 Task: Create a rule from the Recommended list, Task Added to this Project -> add SubTasks in the project BridgeTech with SubTasks Gather and Analyse Requirements , Design and Implement Solution , System Test and UAT , Release to Production / Go Live
Action: Mouse moved to (381, 349)
Screenshot: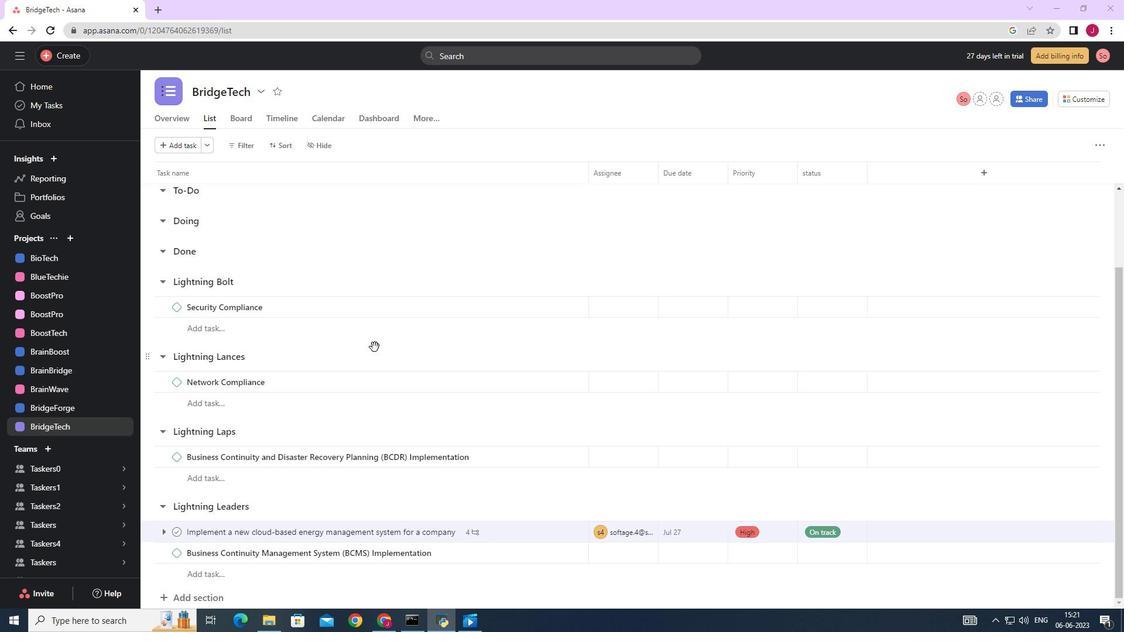 
Action: Mouse scrolled (380, 348) with delta (0, 0)
Screenshot: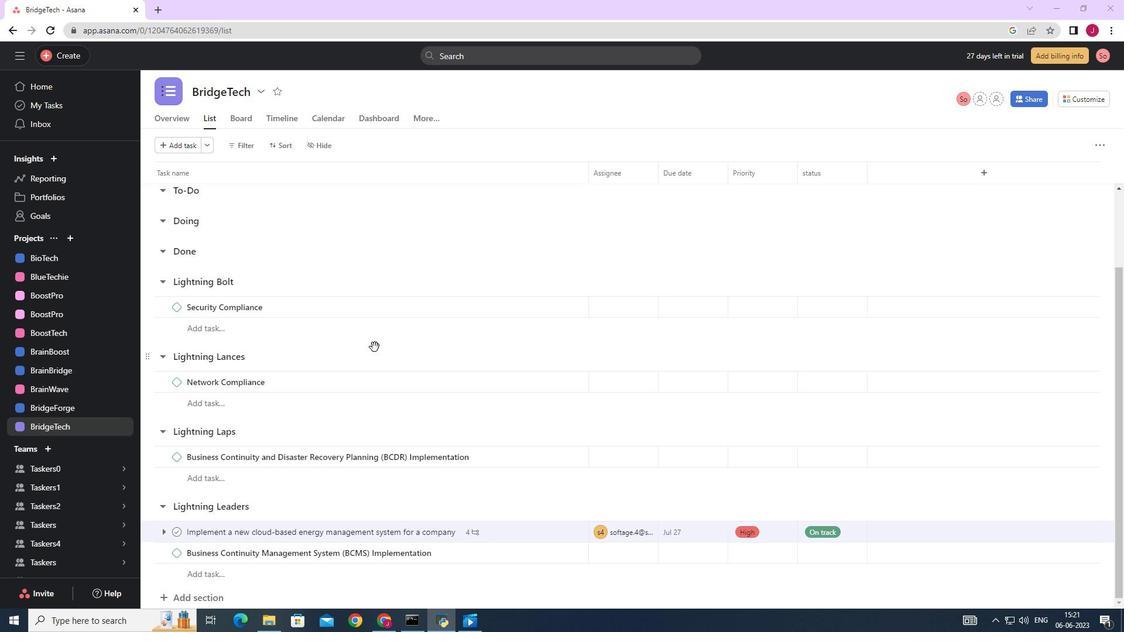 
Action: Mouse scrolled (381, 349) with delta (0, 0)
Screenshot: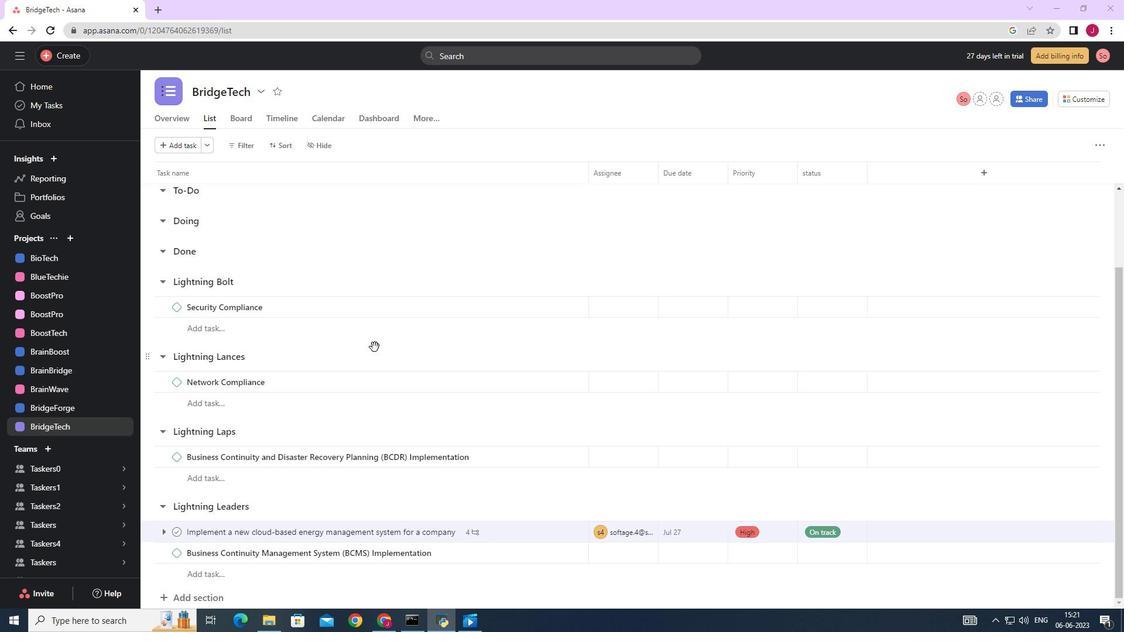 
Action: Mouse scrolled (381, 349) with delta (0, 0)
Screenshot: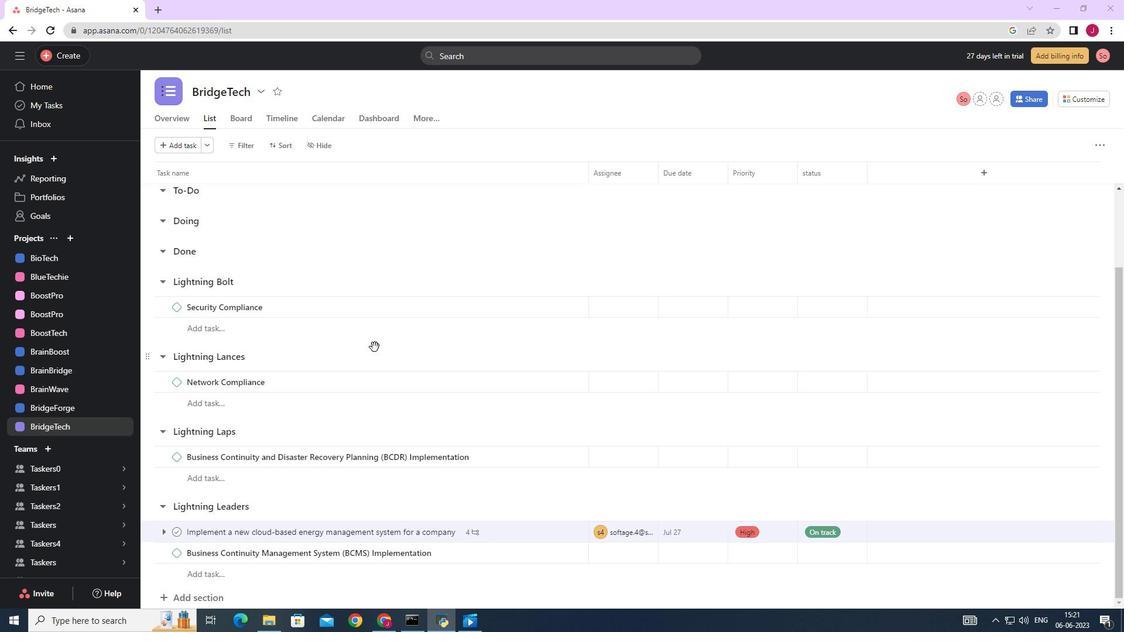 
Action: Mouse scrolled (381, 349) with delta (0, 0)
Screenshot: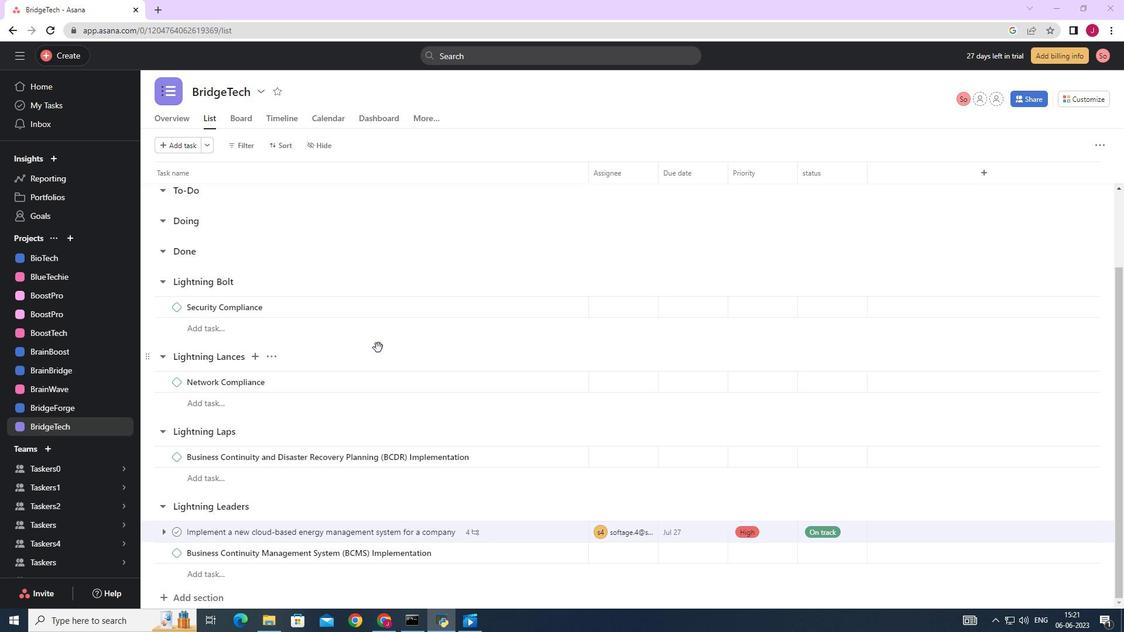 
Action: Mouse scrolled (381, 349) with delta (0, 0)
Screenshot: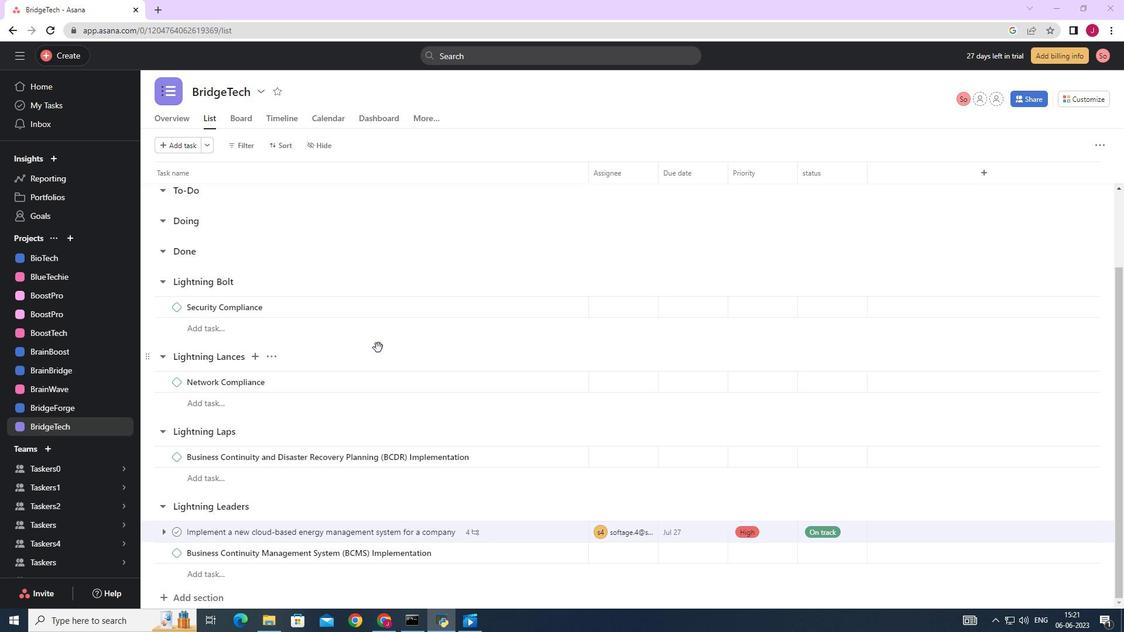 
Action: Mouse scrolled (381, 349) with delta (0, 0)
Screenshot: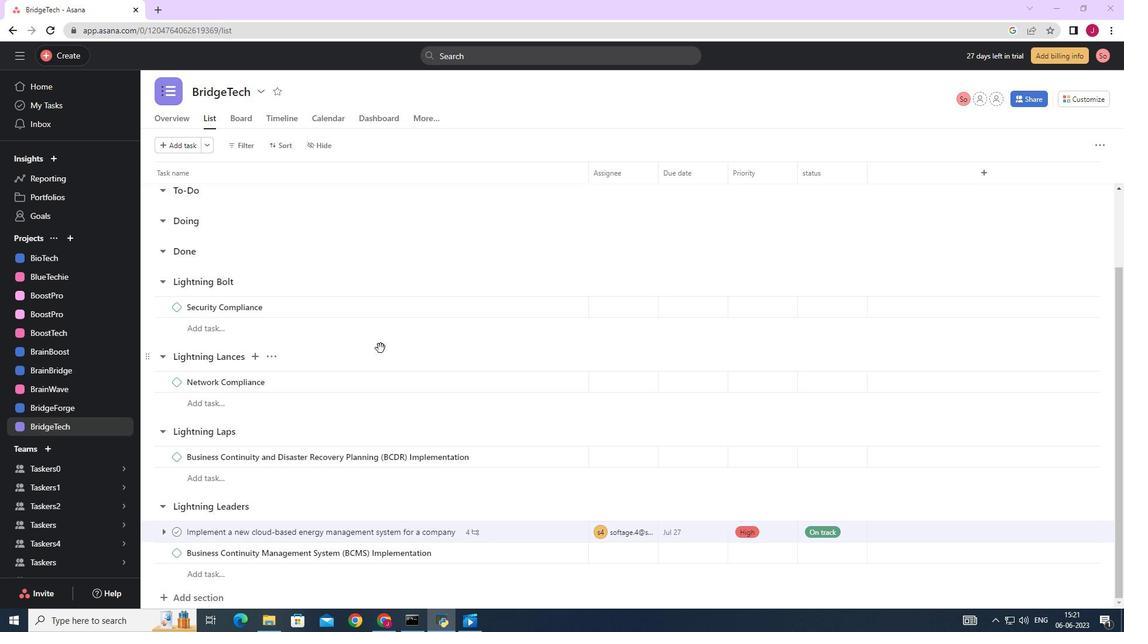 
Action: Mouse moved to (1082, 97)
Screenshot: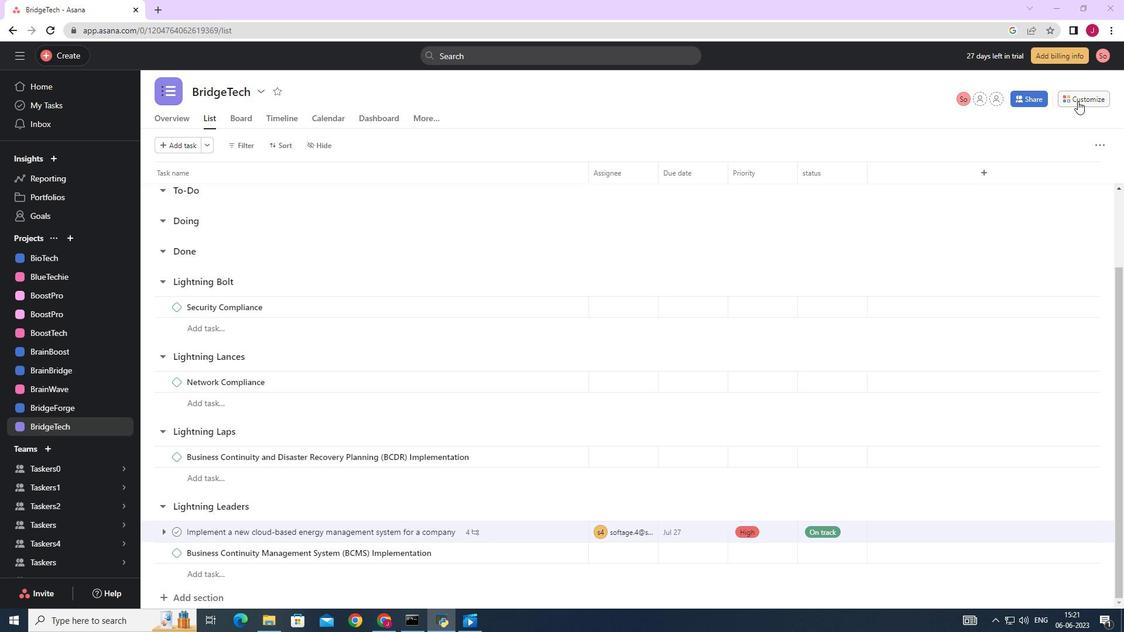 
Action: Mouse pressed left at (1082, 97)
Screenshot: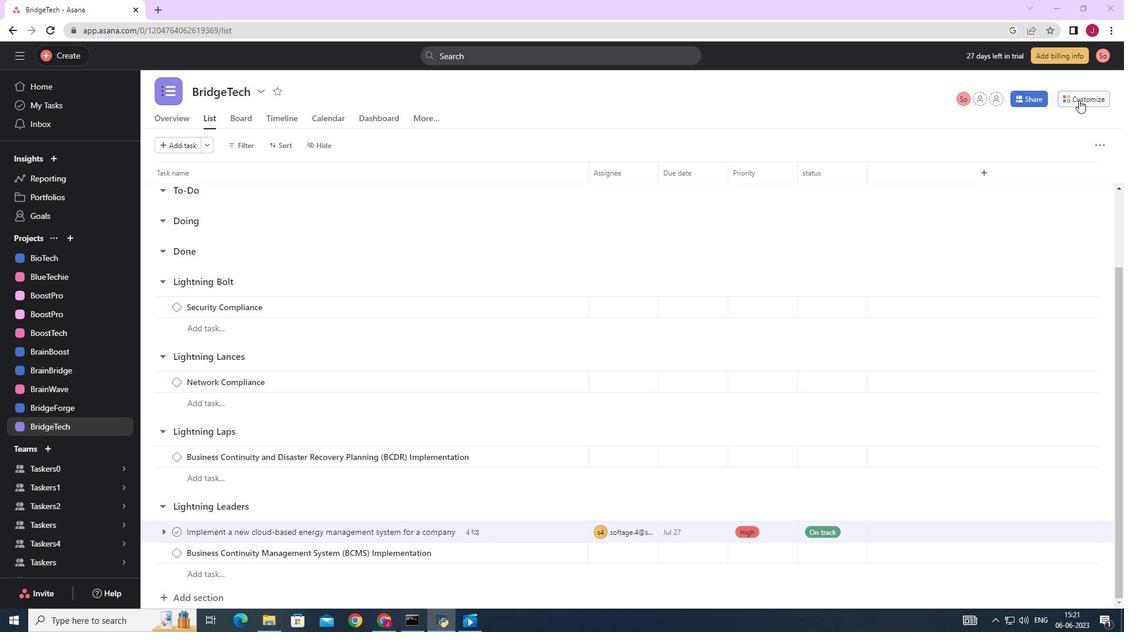
Action: Mouse moved to (875, 257)
Screenshot: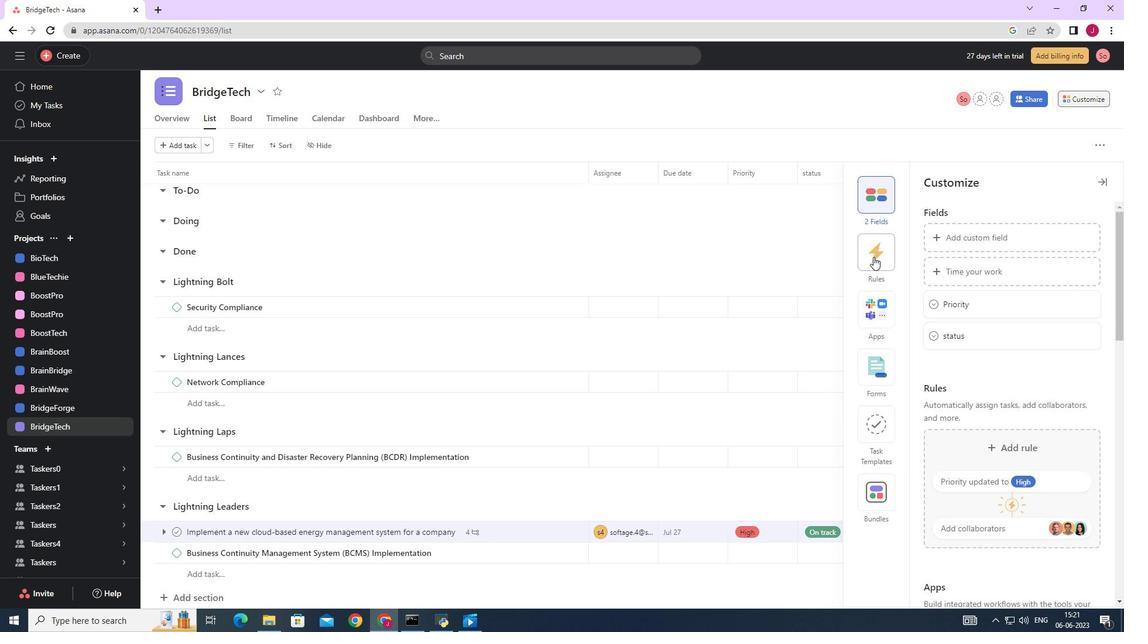 
Action: Mouse pressed left at (875, 257)
Screenshot: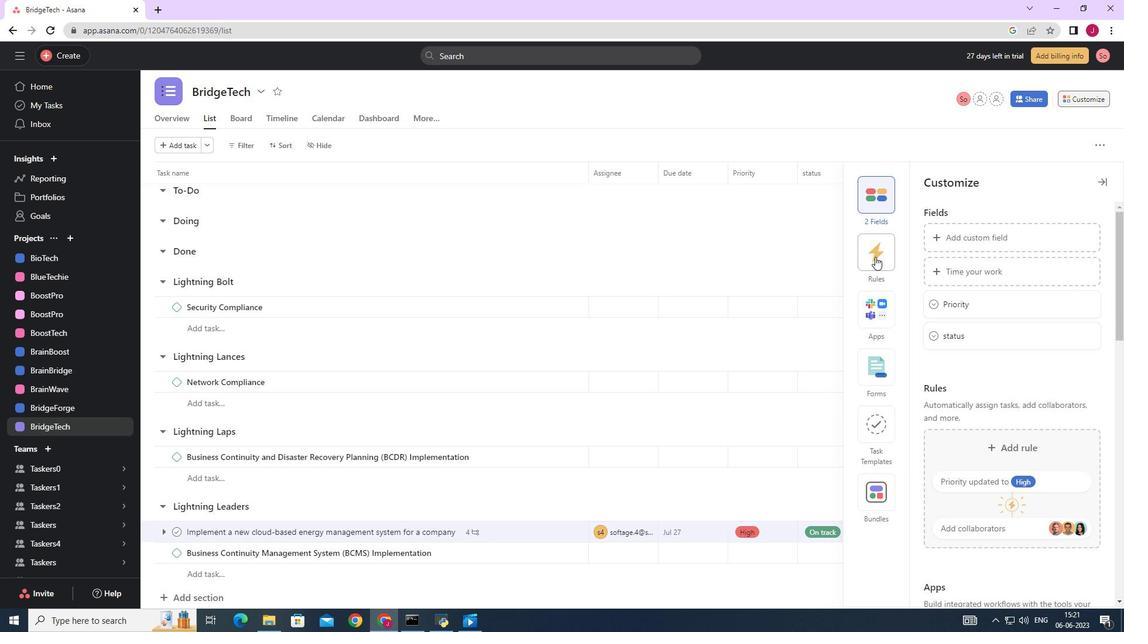
Action: Mouse moved to (971, 265)
Screenshot: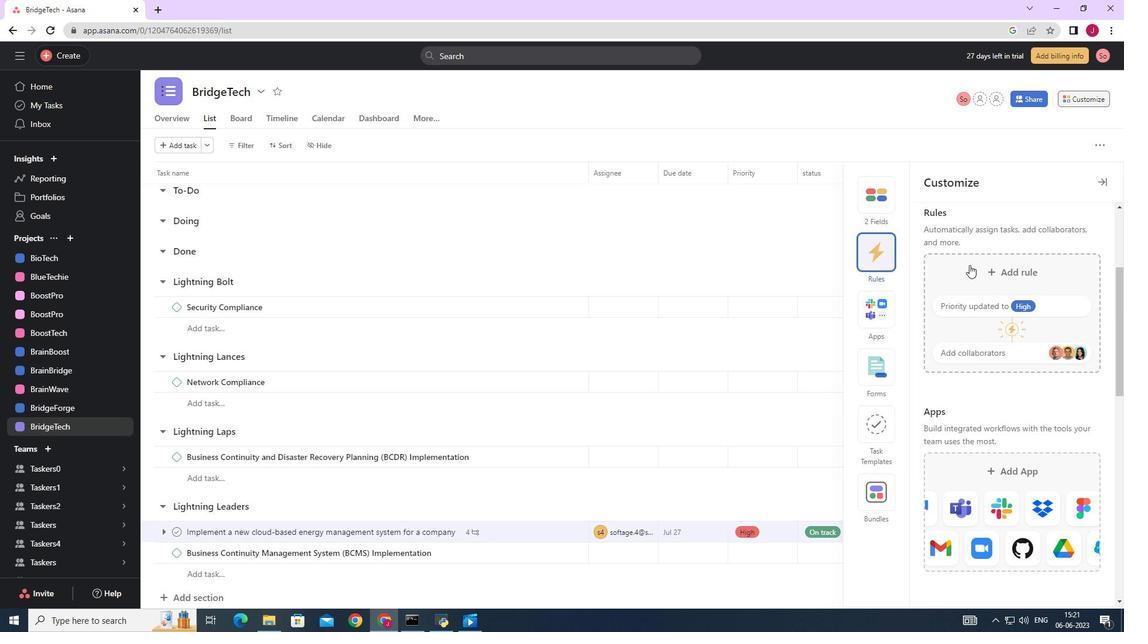 
Action: Mouse pressed left at (971, 265)
Screenshot: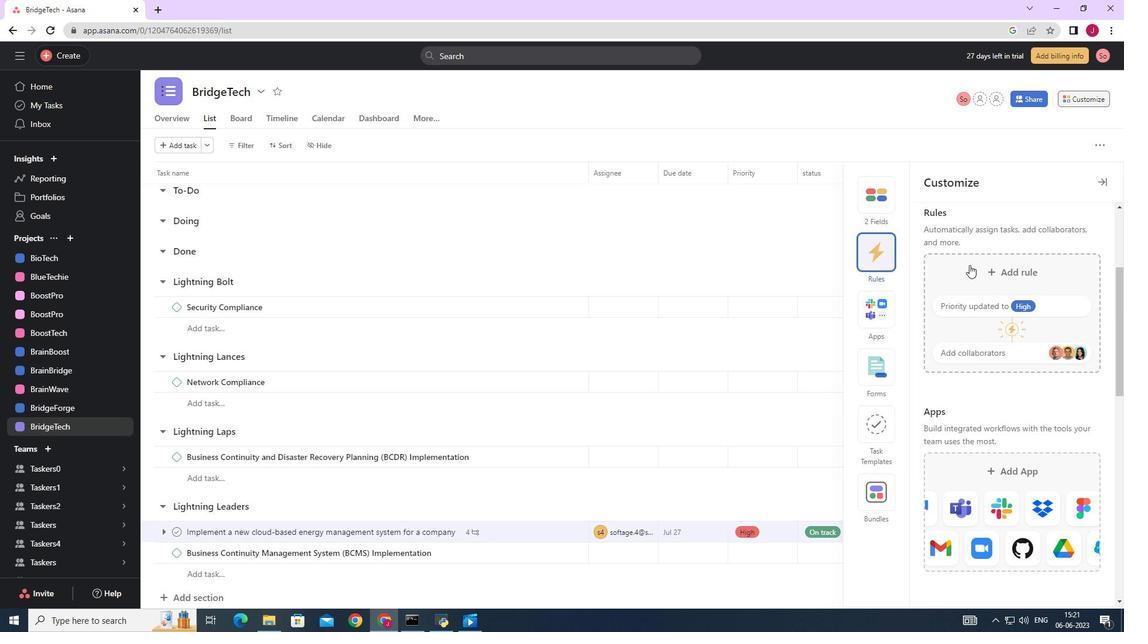 
Action: Mouse moved to (485, 181)
Screenshot: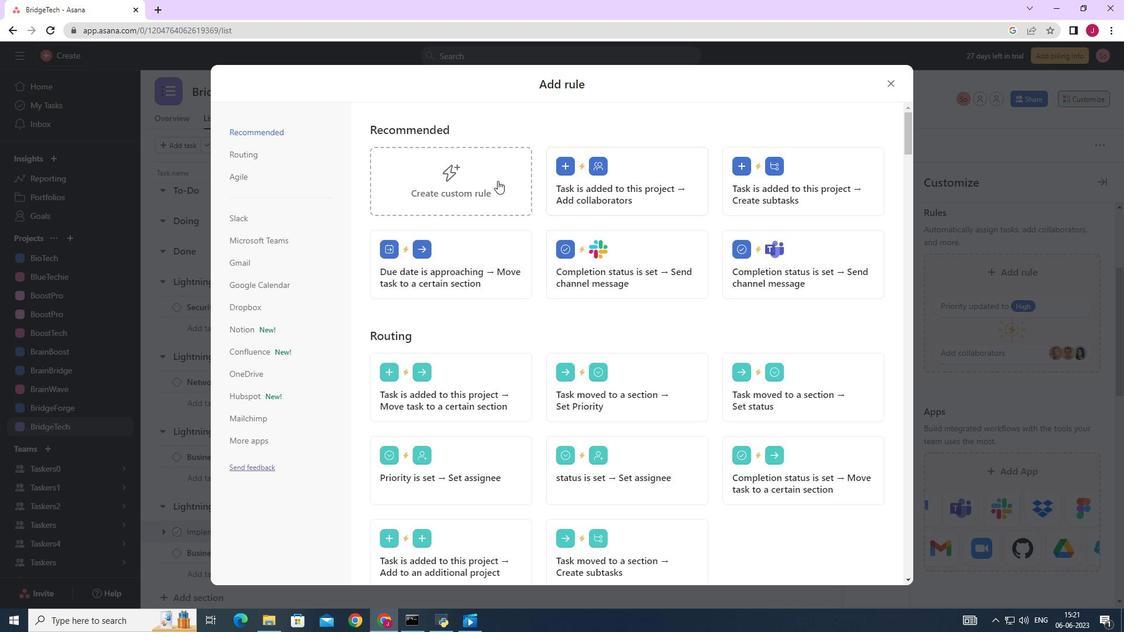 
Action: Mouse pressed left at (485, 181)
Screenshot: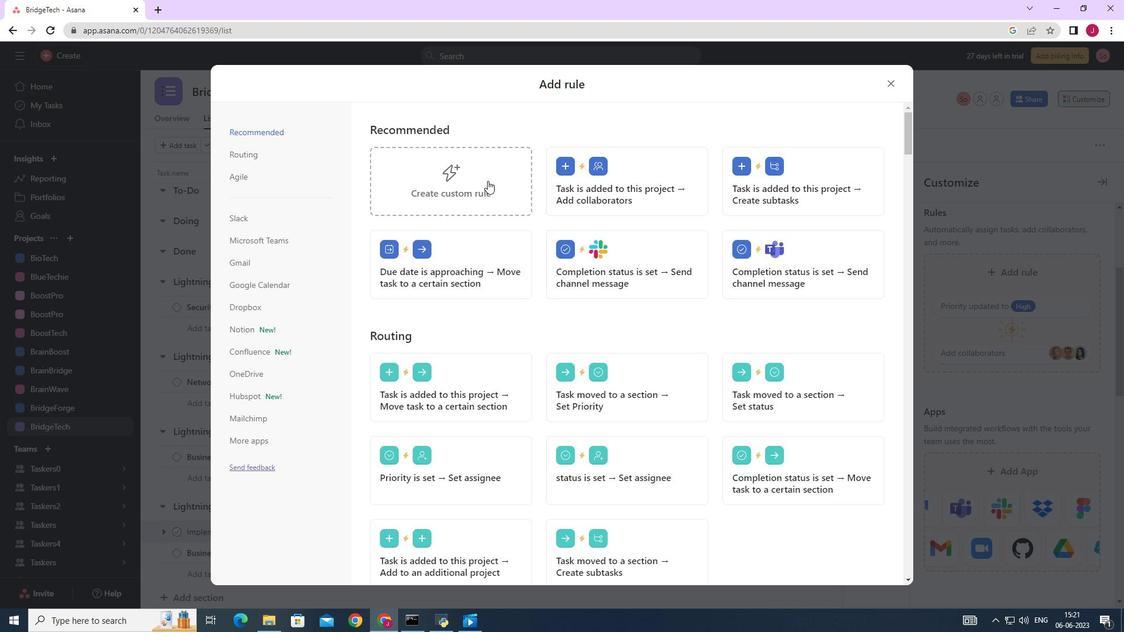 
Action: Mouse moved to (521, 298)
Screenshot: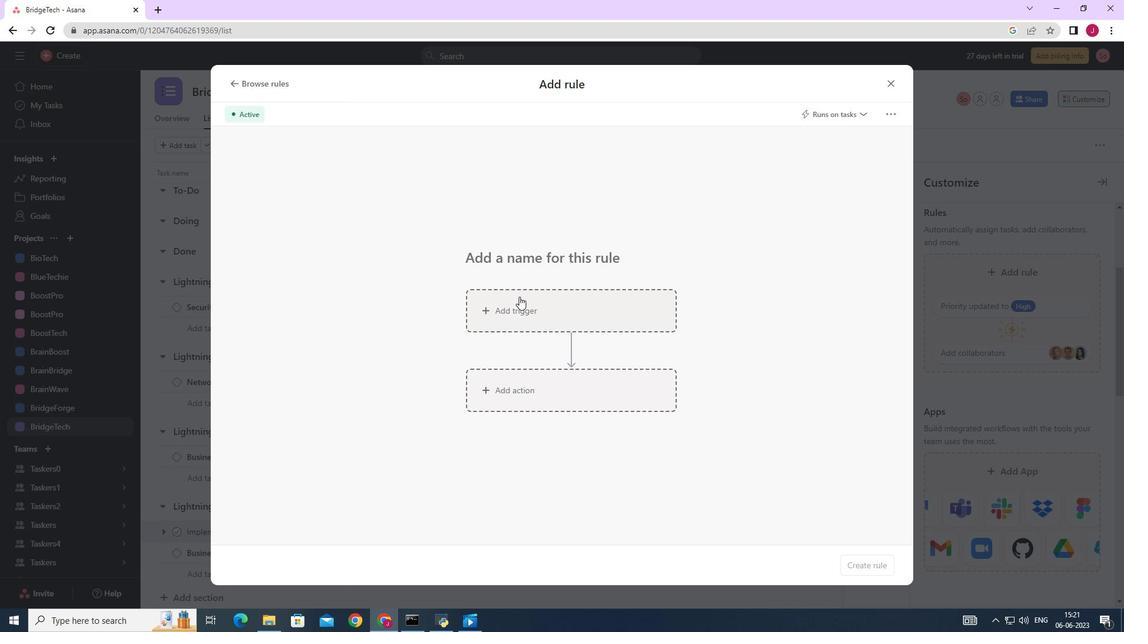 
Action: Mouse pressed left at (521, 298)
Screenshot: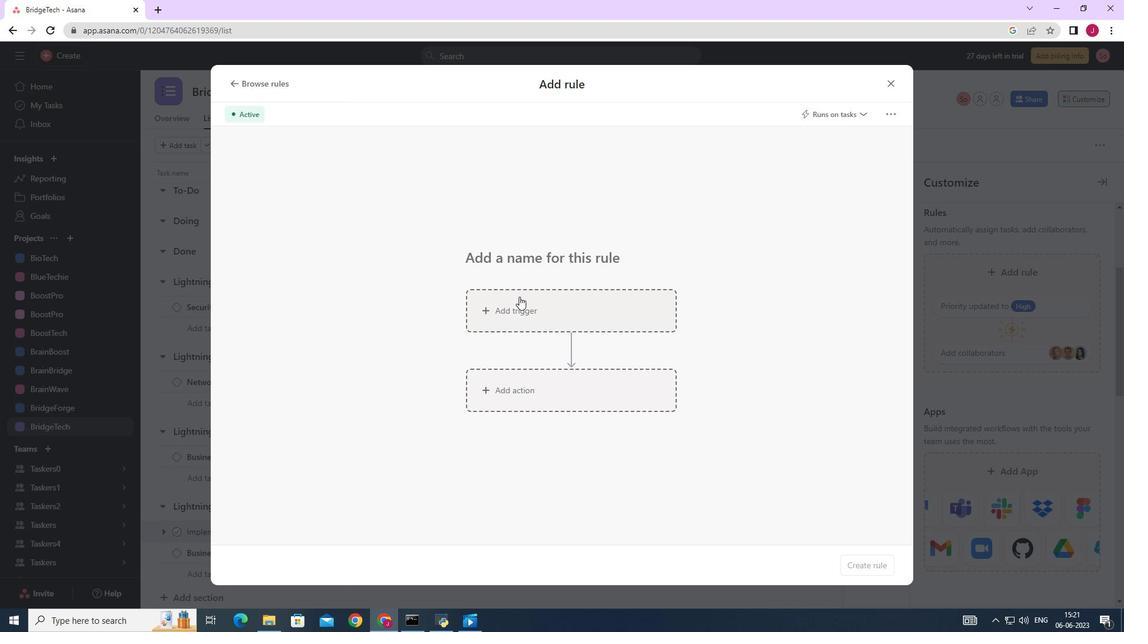 
Action: Mouse moved to (470, 374)
Screenshot: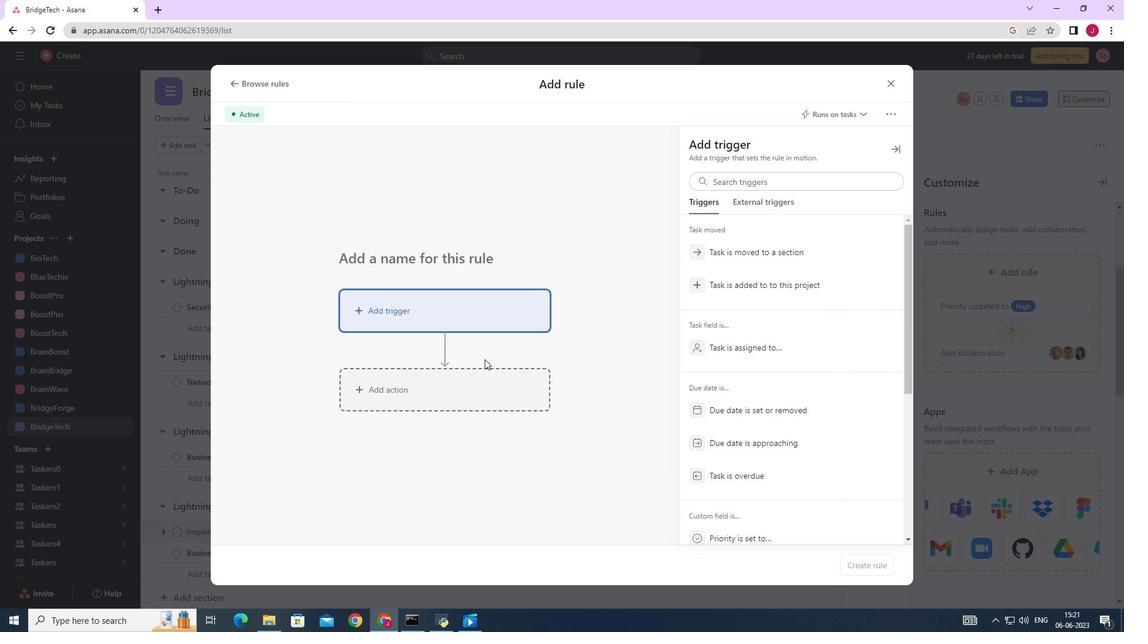 
Action: Mouse pressed left at (470, 374)
Screenshot: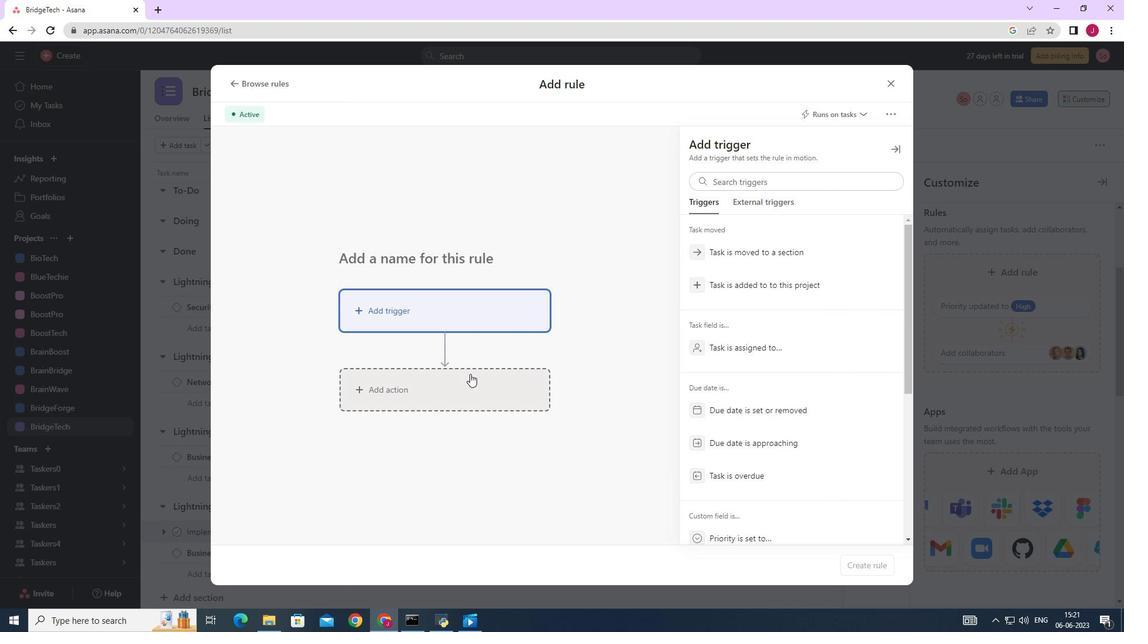 
Action: Mouse moved to (742, 319)
Screenshot: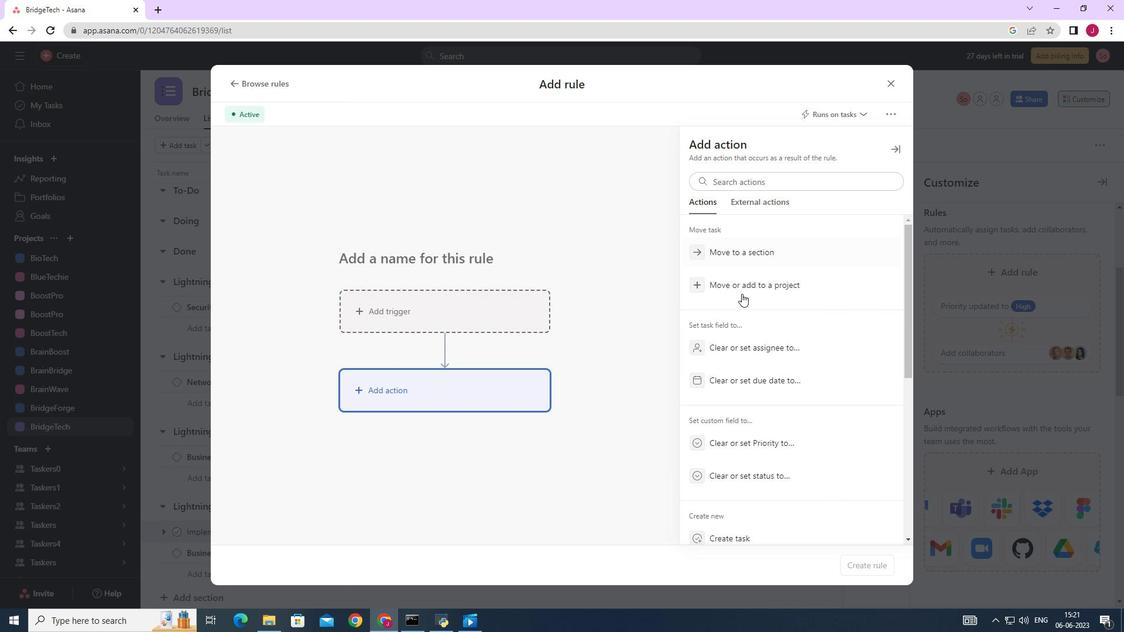 
Action: Mouse scrolled (742, 318) with delta (0, 0)
Screenshot: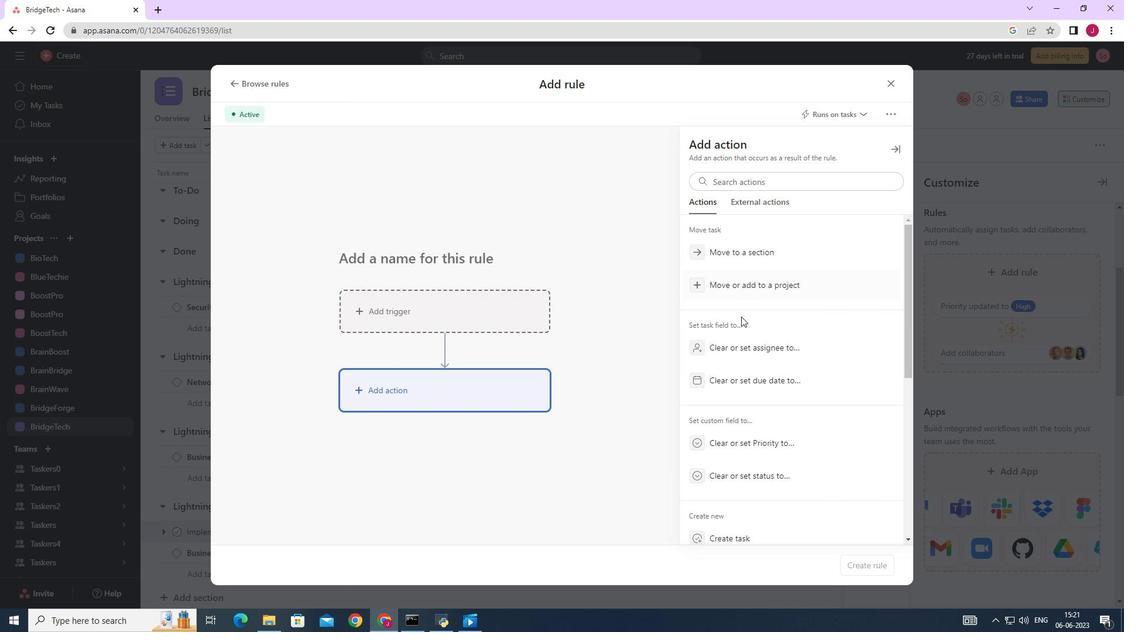 
Action: Mouse scrolled (742, 318) with delta (0, 0)
Screenshot: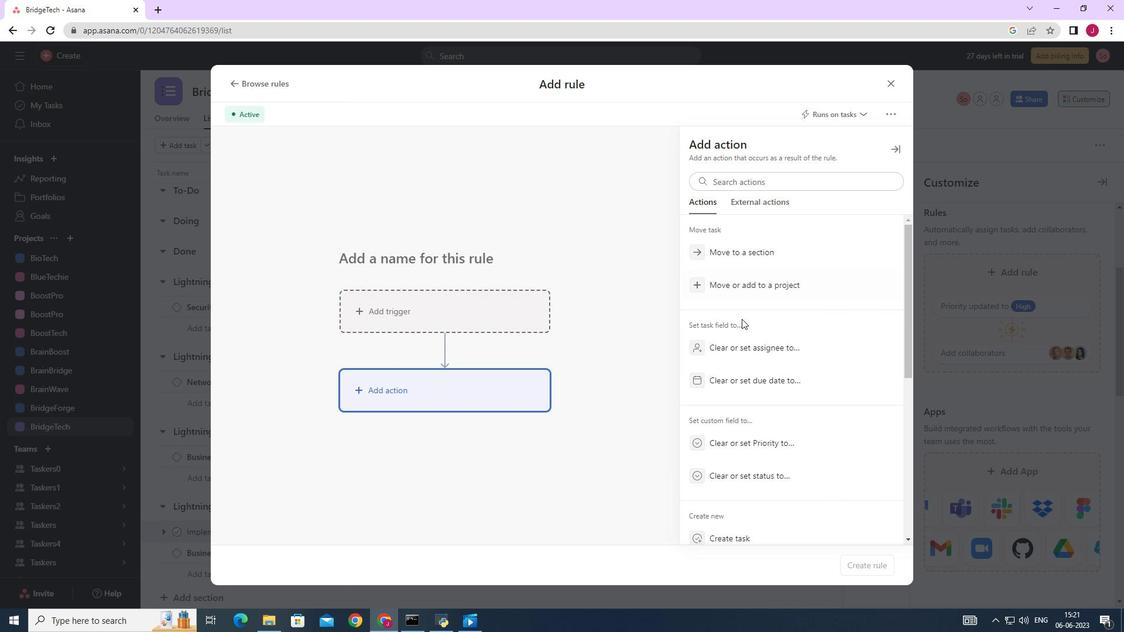 
Action: Mouse scrolled (742, 318) with delta (0, 0)
Screenshot: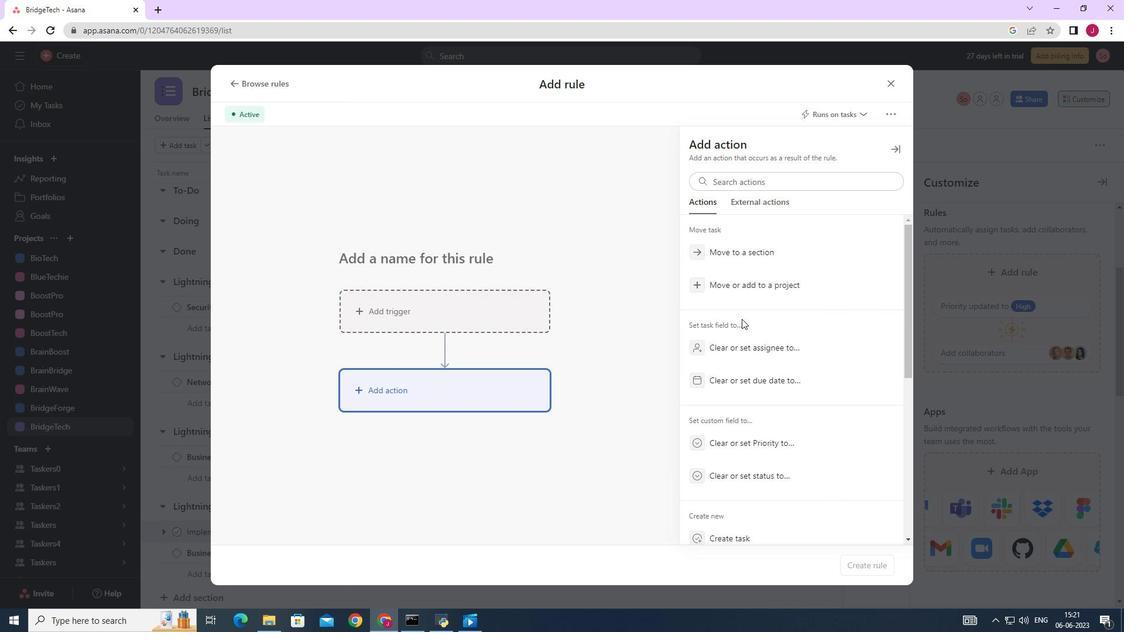 
Action: Mouse scrolled (742, 318) with delta (0, 0)
Screenshot: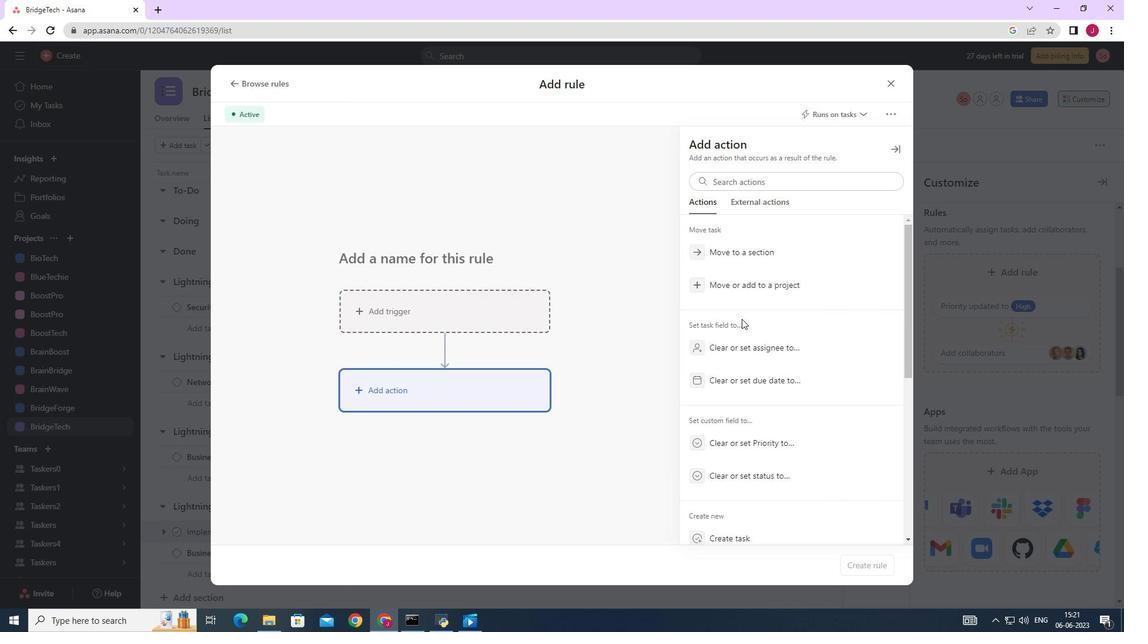 
Action: Mouse moved to (740, 335)
Screenshot: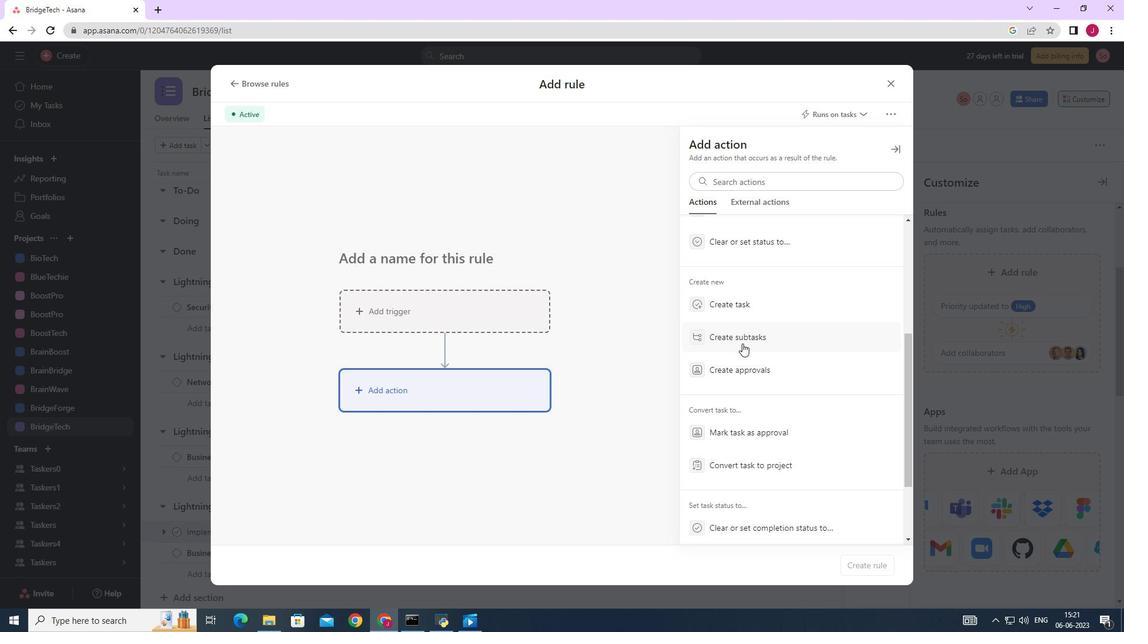 
Action: Mouse pressed left at (740, 335)
Screenshot: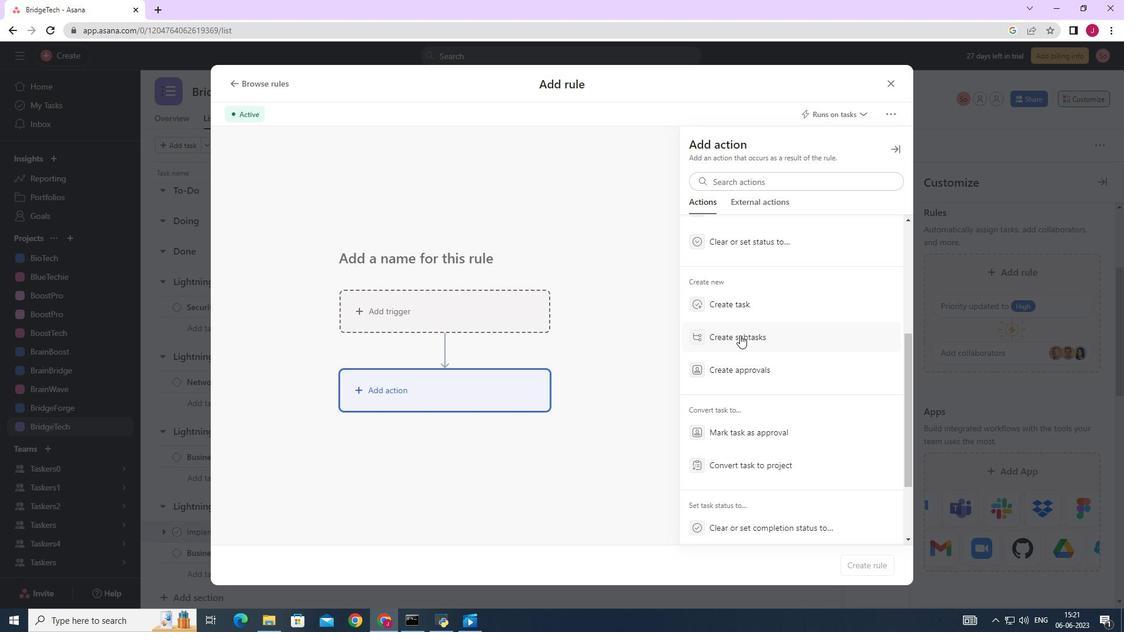 
Action: Mouse moved to (687, 185)
Screenshot: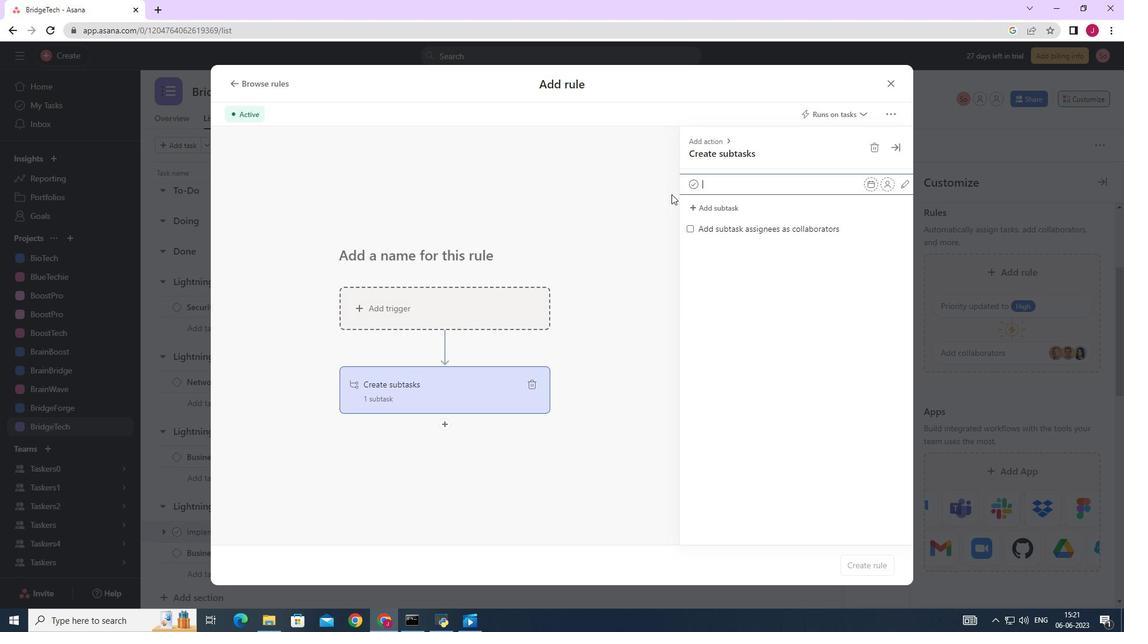 
Action: Key pressed <Key.caps_lock>G<Key.caps_lock>ather<Key.space>and<Key.space><Key.caps_lock>A<Key.caps_lock>nalyse<Key.space><Key.caps_lock>R<Key.caps_lock>equirements<Key.enter><Key.caps_lock>D<Key.caps_lock>esign<Key.space>and<Key.space><Key.caps_lock>I<Key.caps_lock>mplement<Key.space><Key.caps_lock>S<Key.caps_lock>olution<Key.enter><Key.caps_lock>S<Key.caps_lock>ystem<Key.space>and<Key.space><Key.backspace><Key.backspace><Key.backspace><Key.backspace><Key.caps_lock>T<Key.caps_lock>est<Key.space>and<Key.space><Key.caps_lock>UAT<Key.enter><Key.caps_lock><Key.caps_lock>R<Key.caps_lock>elease<Key.space>to<Key.space>production<Key.space>/<Key.space><Key.caps_lock>G<Key.caps_lock>o<Key.space><Key.caps_lock>L<Key.caps_lock>ive<Key.space><Key.enter>
Screenshot: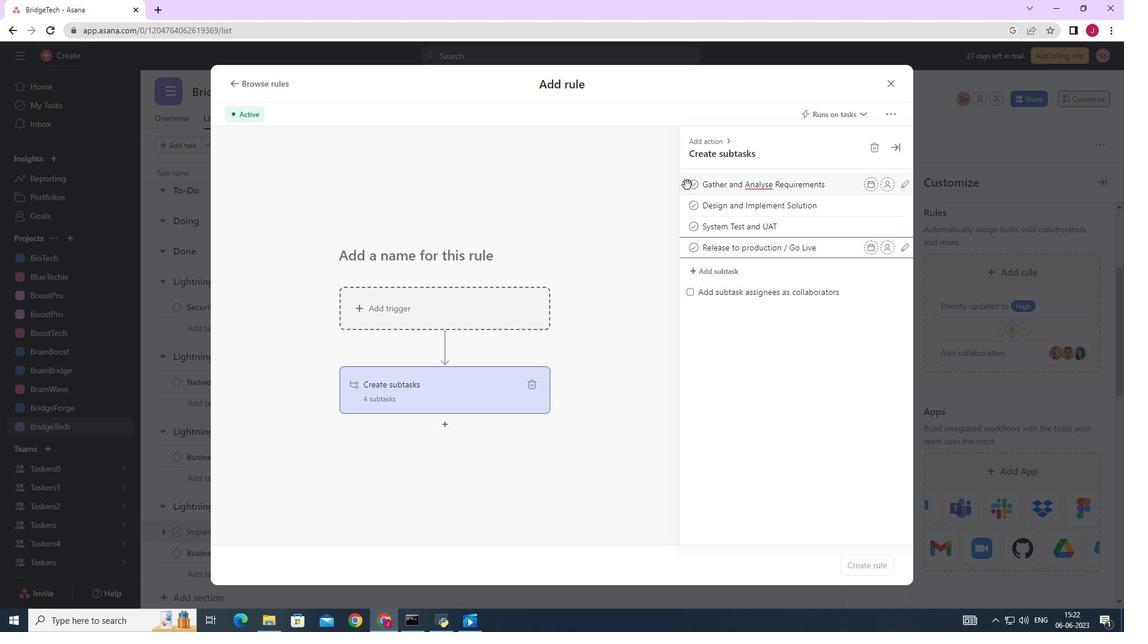 
Action: Mouse moved to (888, 81)
Screenshot: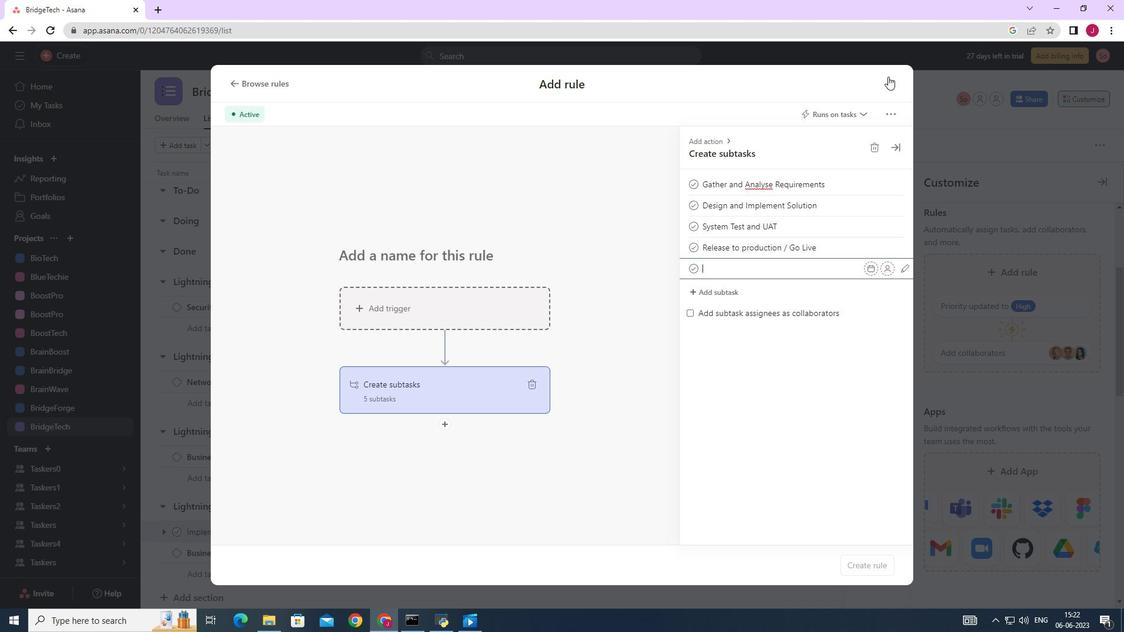 
Action: Mouse pressed left at (888, 81)
Screenshot: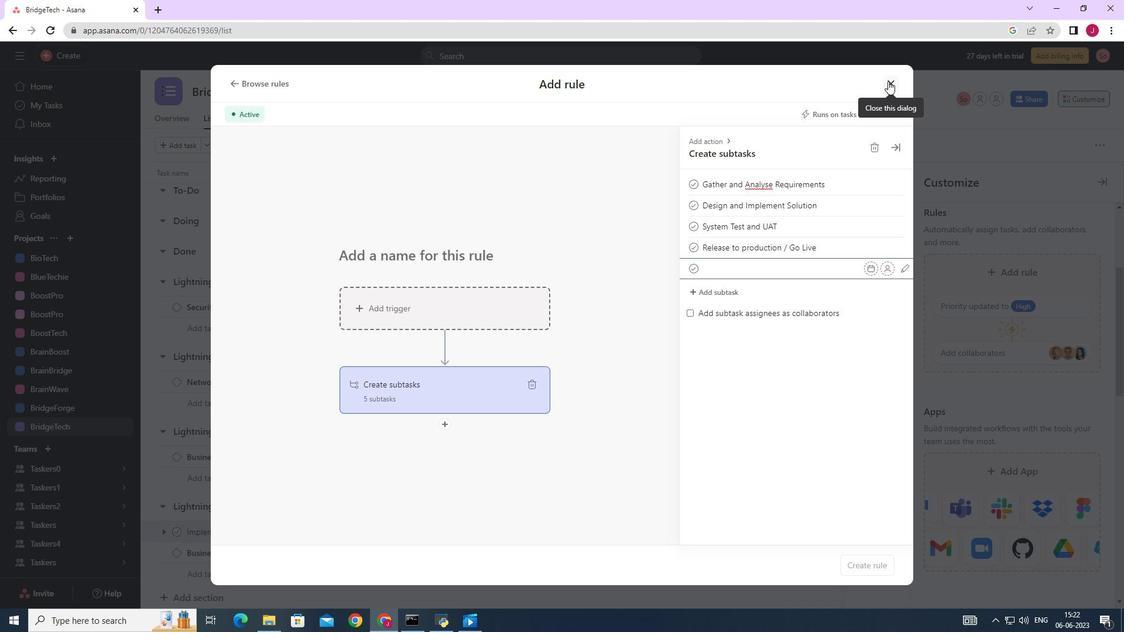 
Action: Mouse moved to (879, 80)
Screenshot: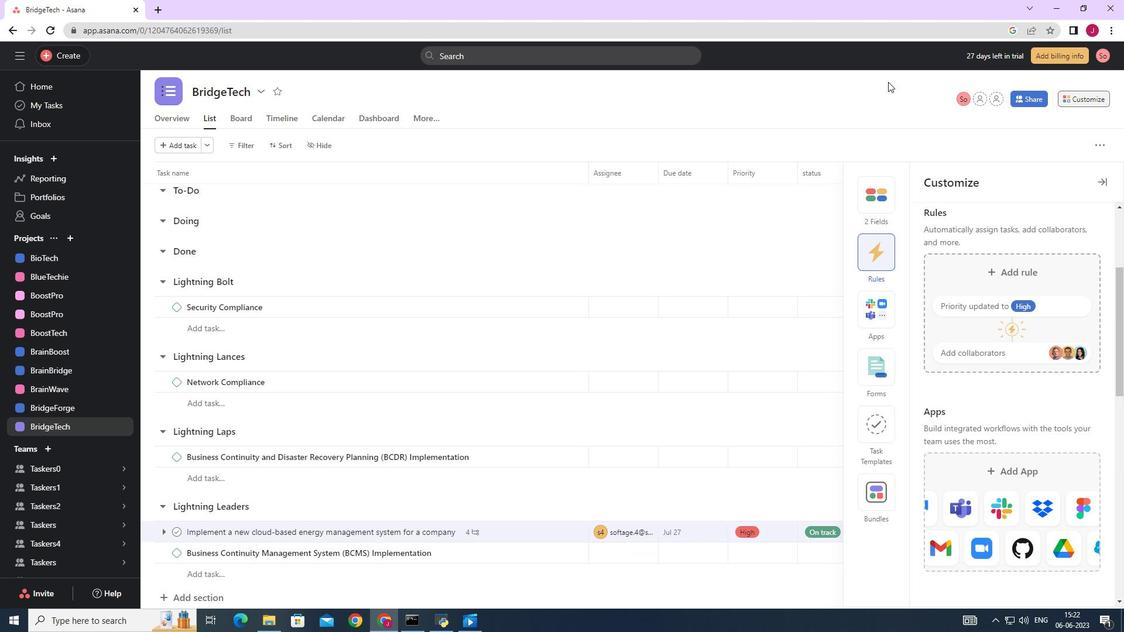 
